 Task: Add Attachment from Google Drive to Card Card0000000047 in Board Board0000000012 in Workspace WS0000000004 in Trello. Add Cover Orange to Card Card0000000047 in Board Board0000000012 in Workspace WS0000000004 in Trello. Add "Add Label …" with "Title" Title0000000047 to Button Button0000000047 to Card Card0000000047 in Board Board0000000012 in Workspace WS0000000004 in Trello. Add Description DS0000000047 to Card Card0000000047 in Board Board0000000012 in Workspace WS0000000004 in Trello. Add Comment CM0000000047 to Card Card0000000047 in Board Board0000000012 in Workspace WS0000000004 in Trello
Action: Mouse moved to (632, 298)
Screenshot: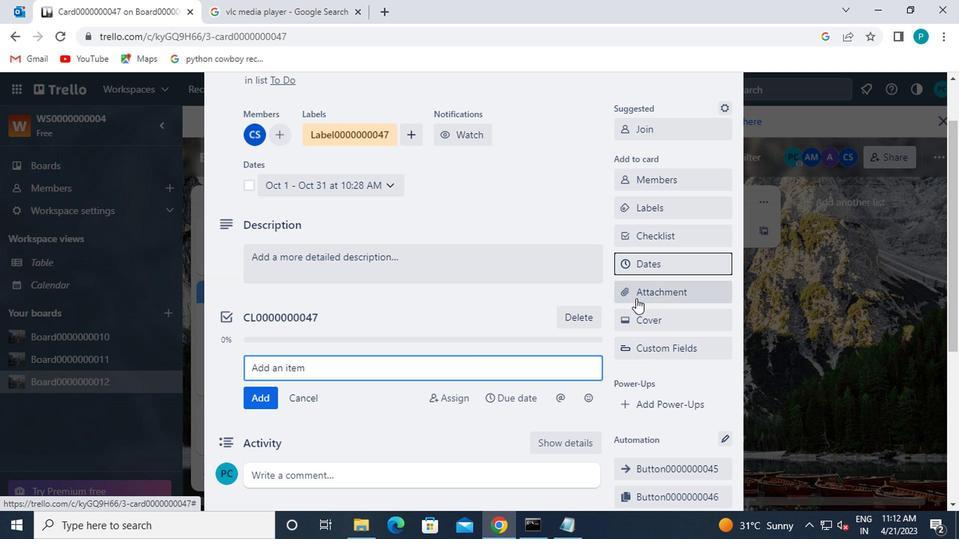 
Action: Mouse pressed left at (632, 298)
Screenshot: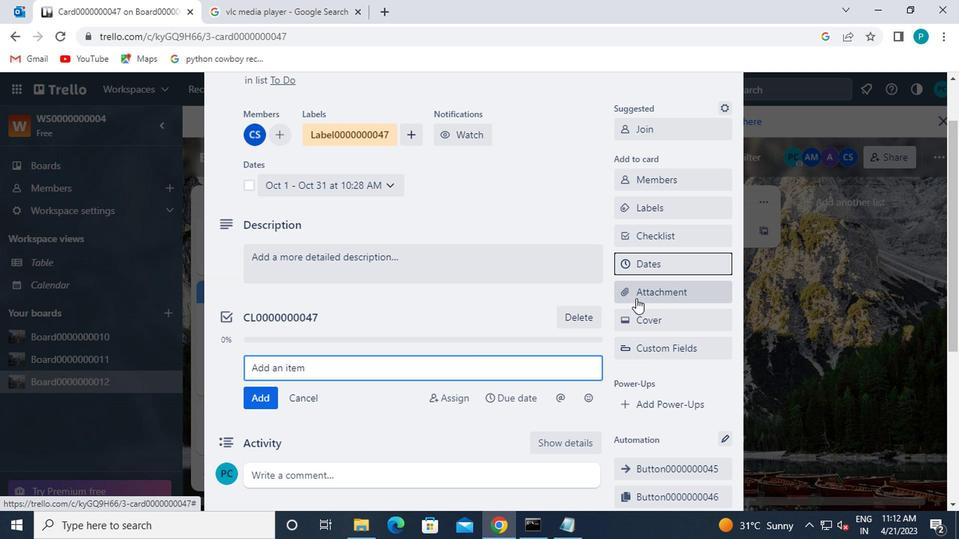 
Action: Mouse moved to (634, 200)
Screenshot: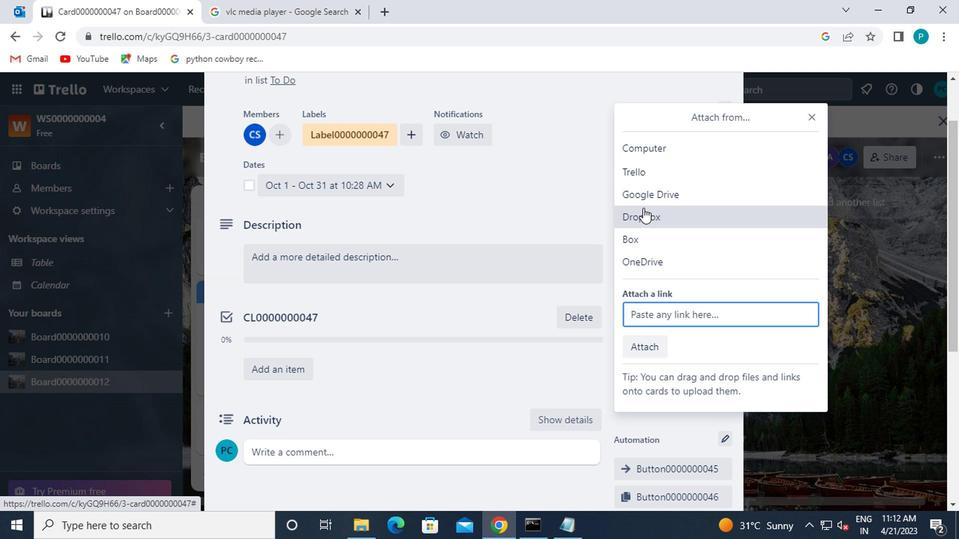
Action: Mouse pressed left at (634, 200)
Screenshot: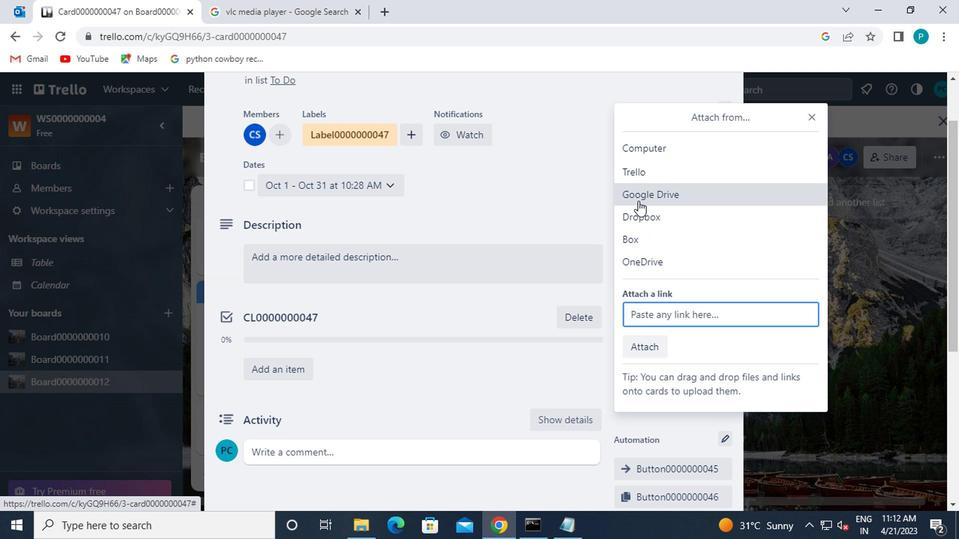 
Action: Mouse moved to (213, 353)
Screenshot: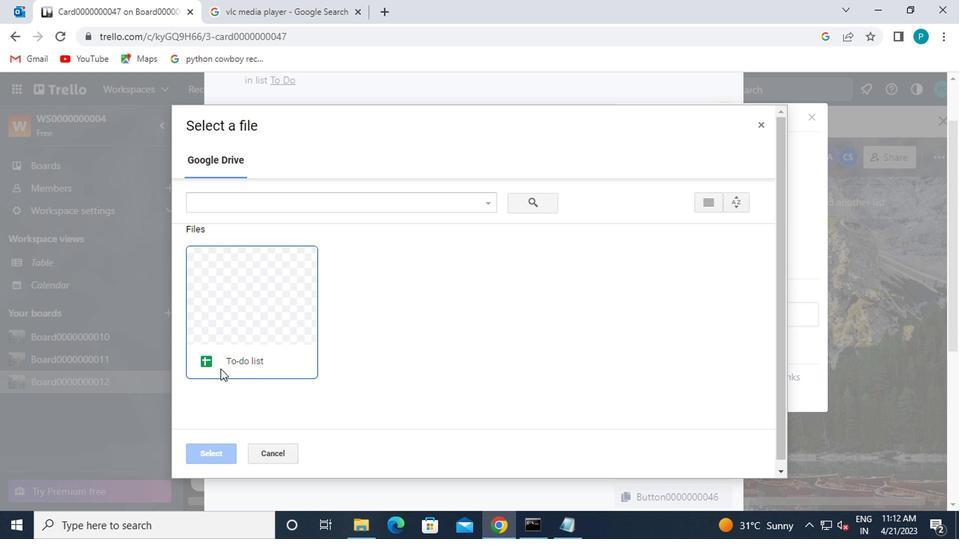 
Action: Mouse pressed left at (213, 353)
Screenshot: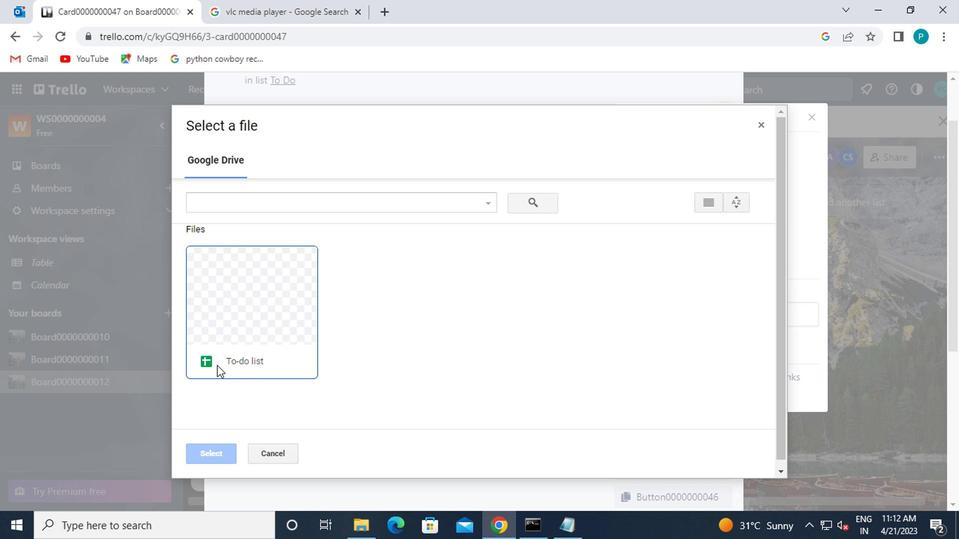 
Action: Mouse moved to (201, 454)
Screenshot: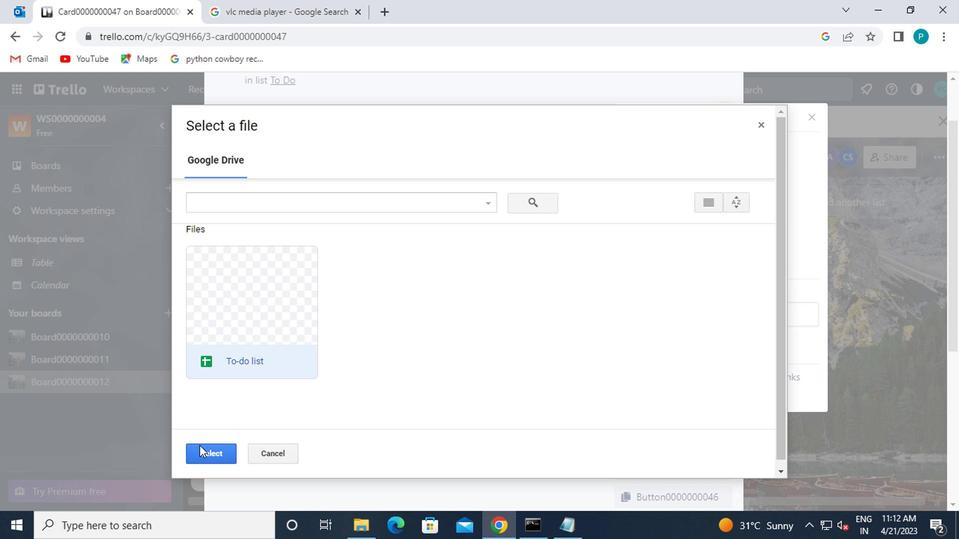 
Action: Mouse pressed left at (201, 454)
Screenshot: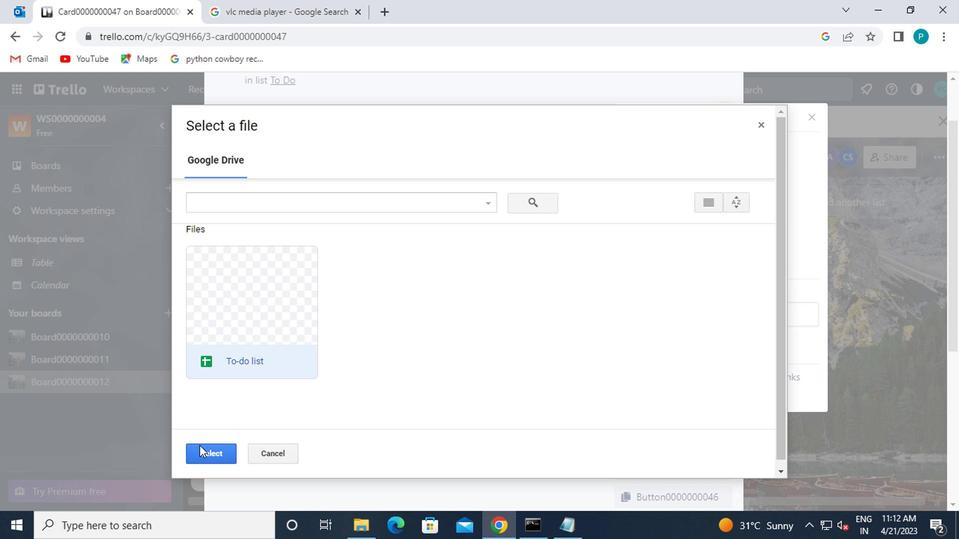 
Action: Mouse moved to (654, 313)
Screenshot: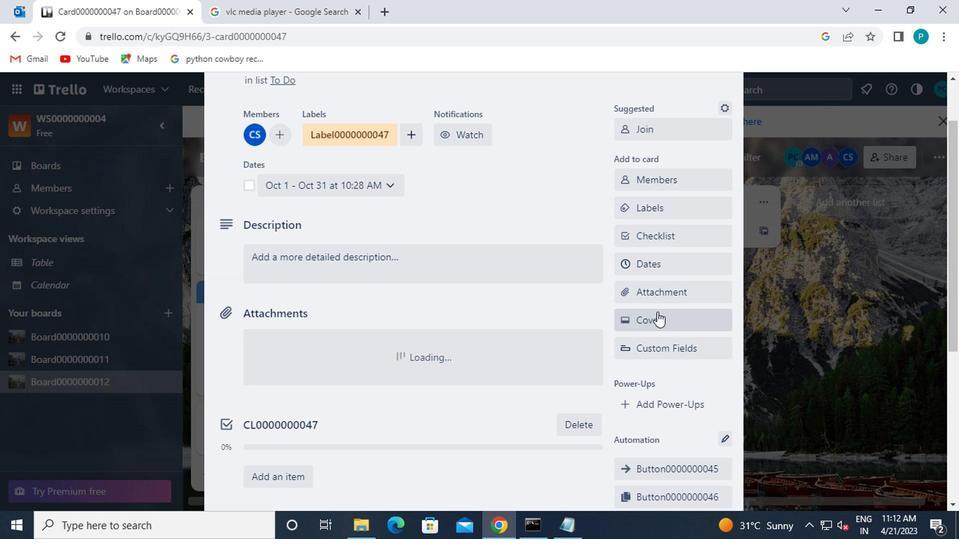 
Action: Mouse pressed left at (654, 313)
Screenshot: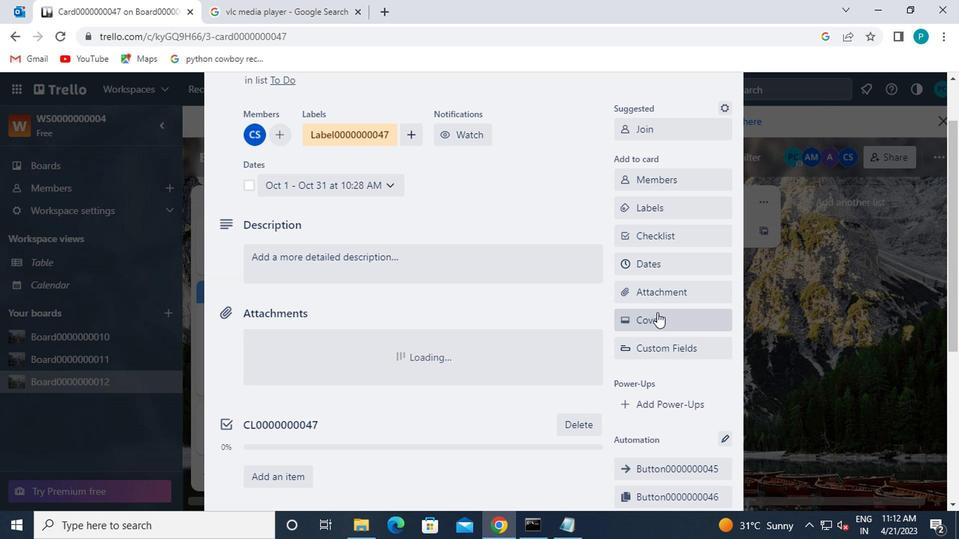 
Action: Mouse moved to (701, 240)
Screenshot: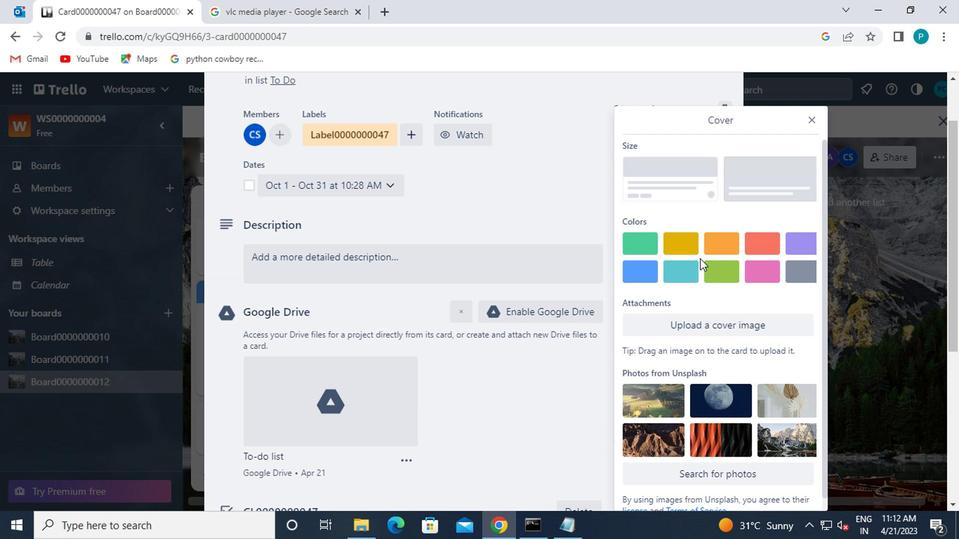 
Action: Mouse pressed left at (701, 240)
Screenshot: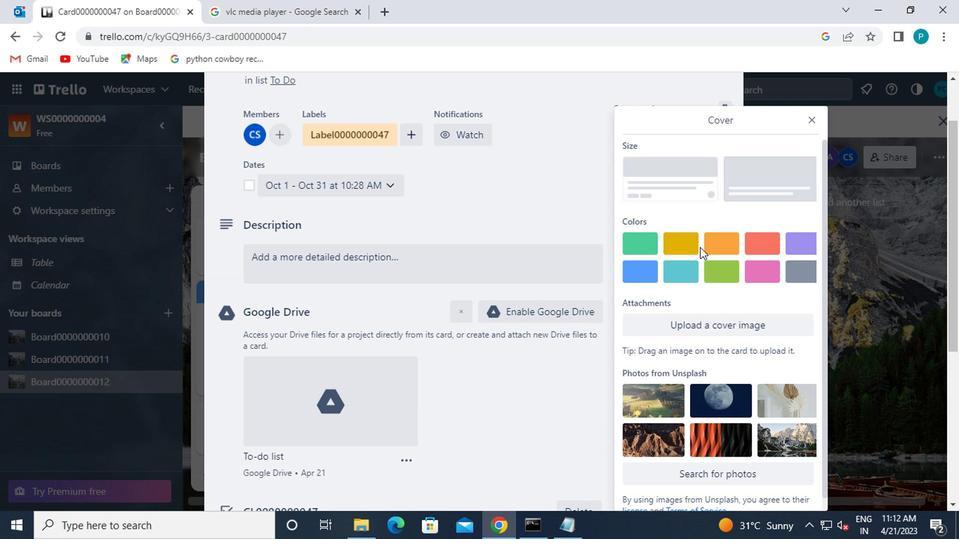 
Action: Mouse moved to (802, 117)
Screenshot: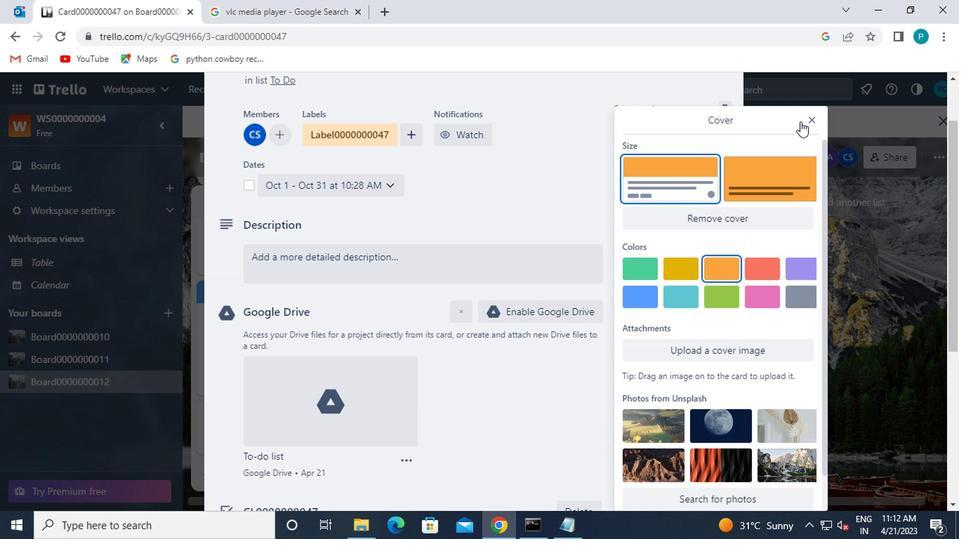 
Action: Mouse pressed left at (802, 117)
Screenshot: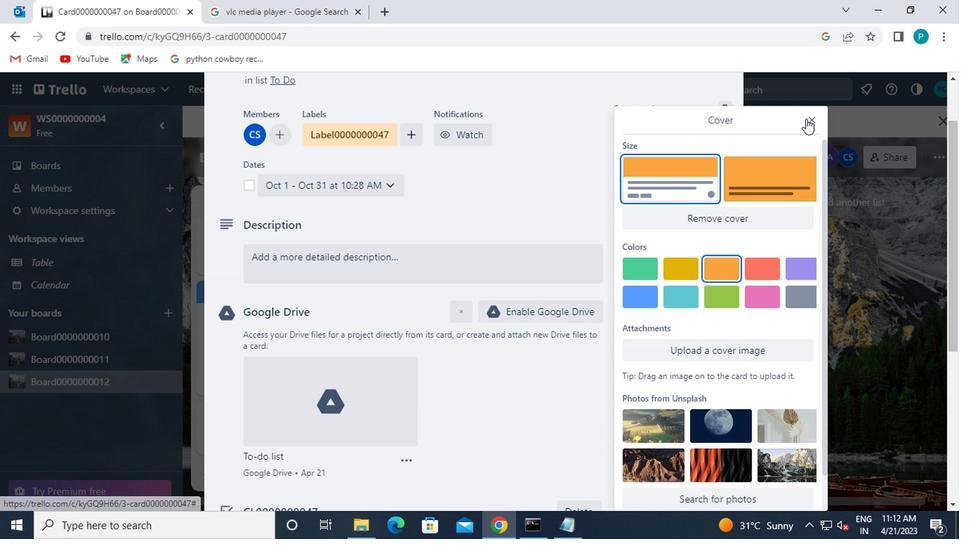 
Action: Mouse moved to (552, 347)
Screenshot: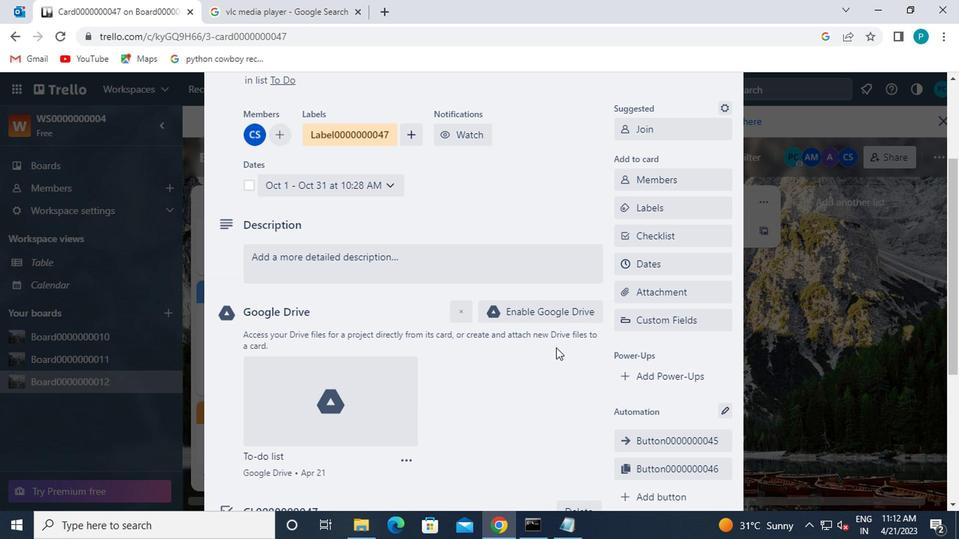 
Action: Mouse scrolled (552, 347) with delta (0, 0)
Screenshot: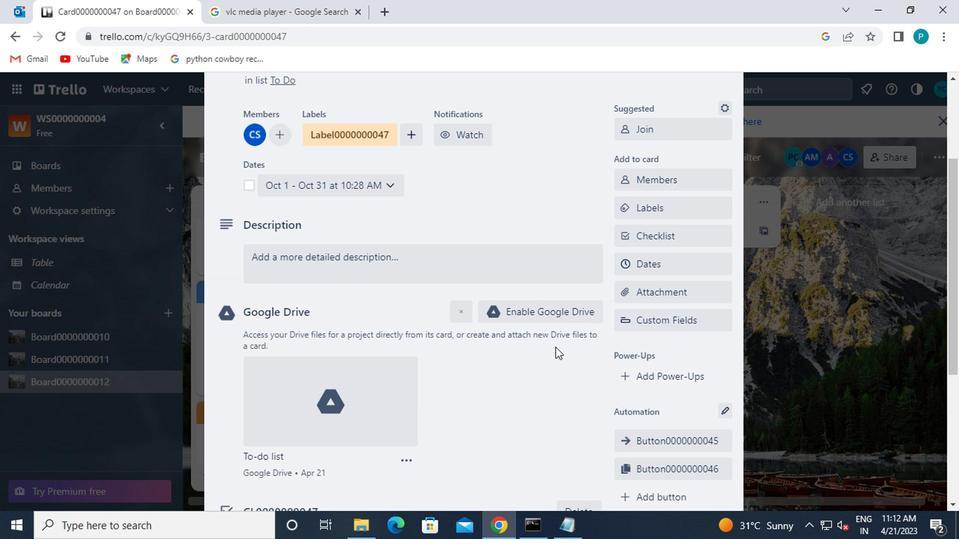 
Action: Mouse moved to (641, 420)
Screenshot: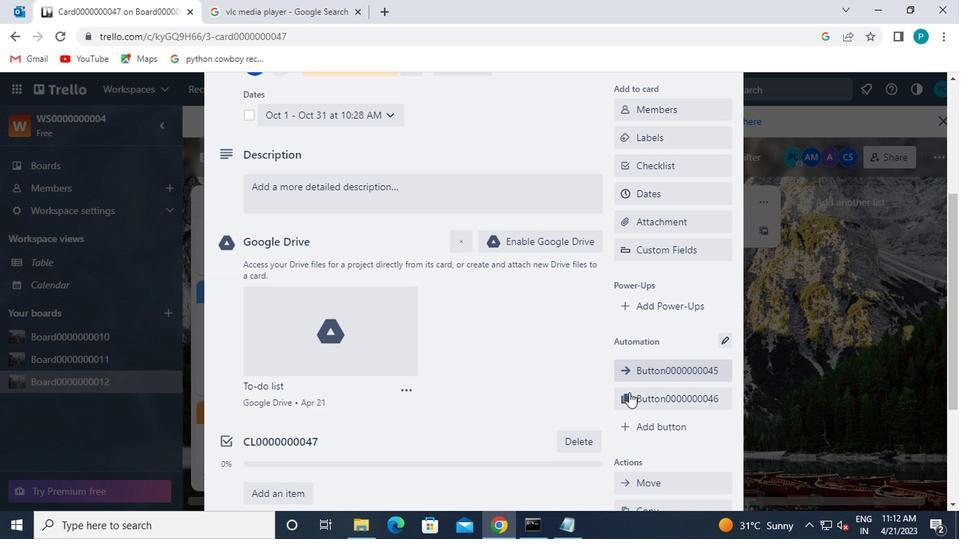 
Action: Mouse pressed left at (641, 420)
Screenshot: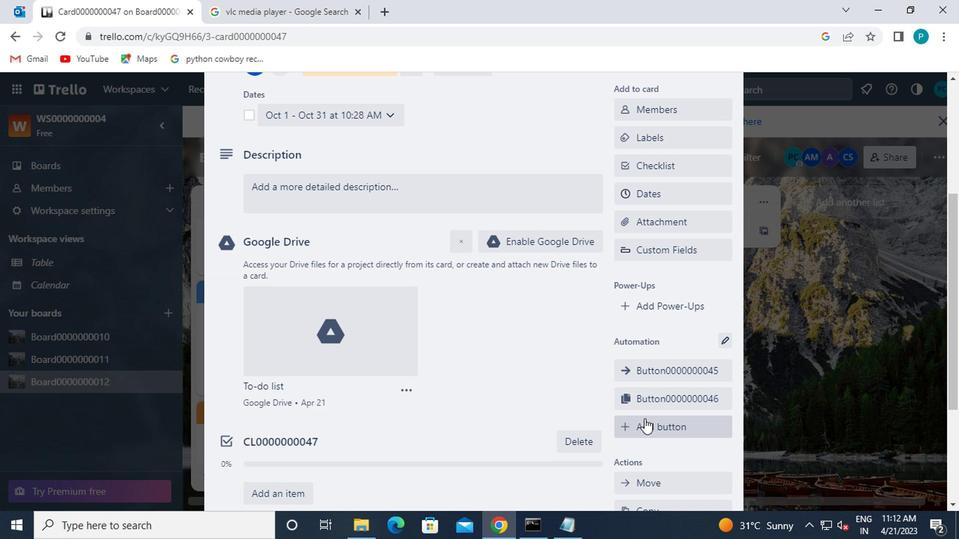 
Action: Mouse moved to (650, 239)
Screenshot: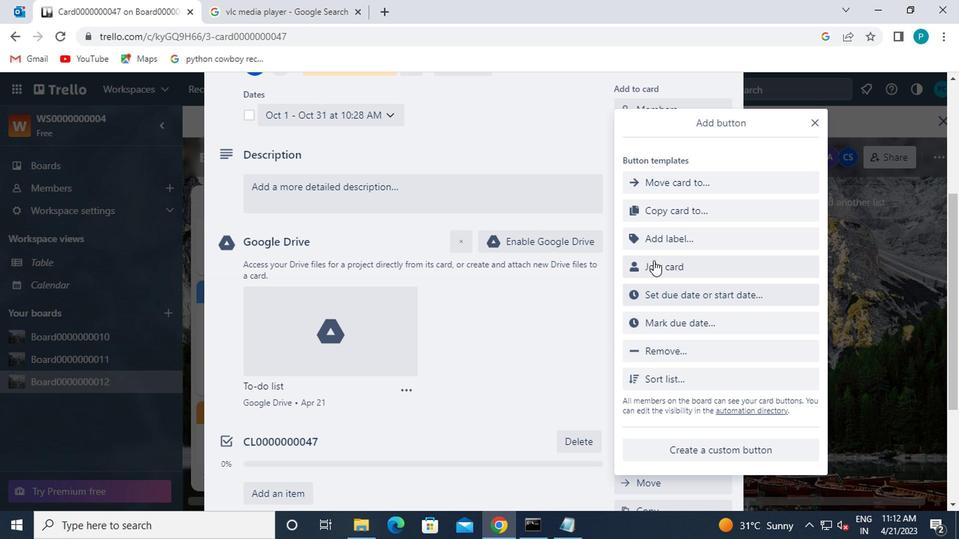 
Action: Mouse pressed left at (650, 239)
Screenshot: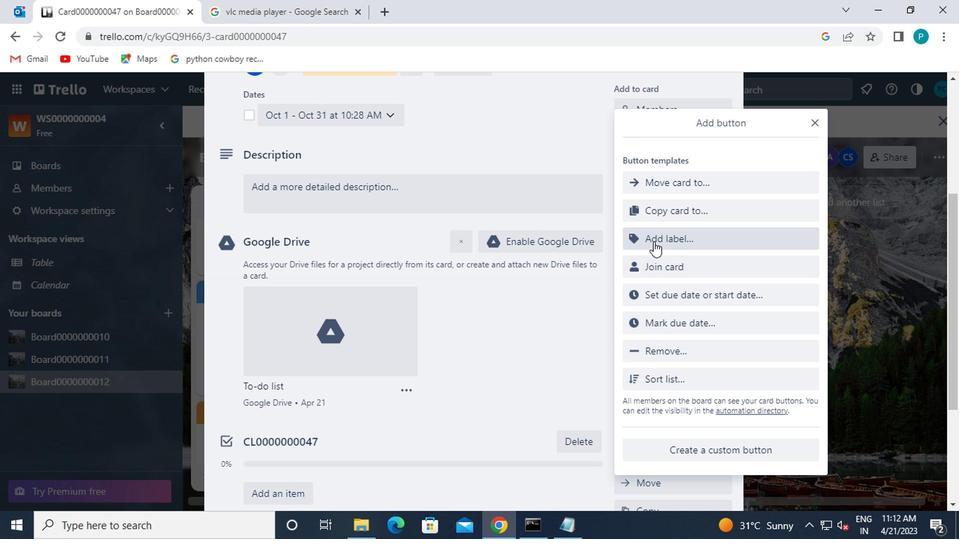 
Action: Key pressed <Key.caps_lock><Key.caps_lock>t<Key.caps_lock>itle0000000047
Screenshot: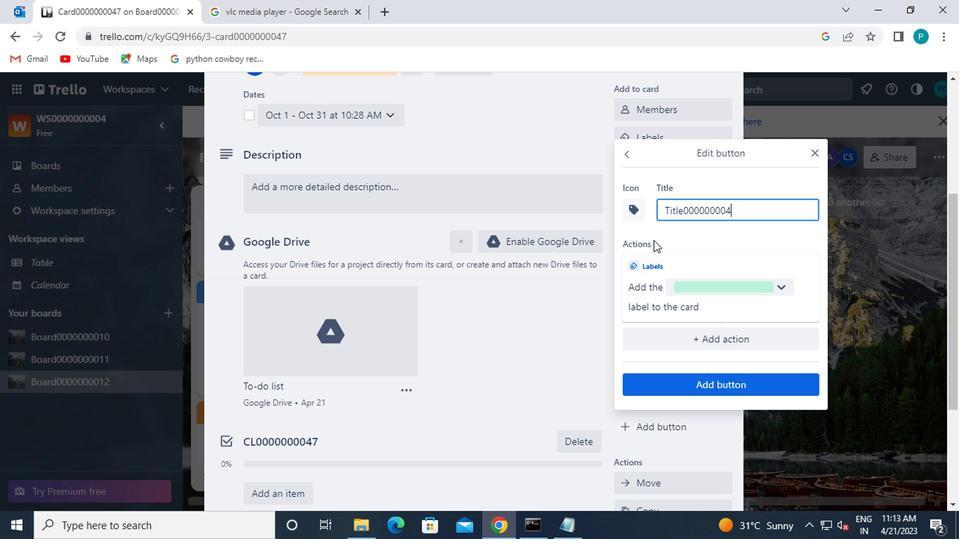 
Action: Mouse moved to (690, 380)
Screenshot: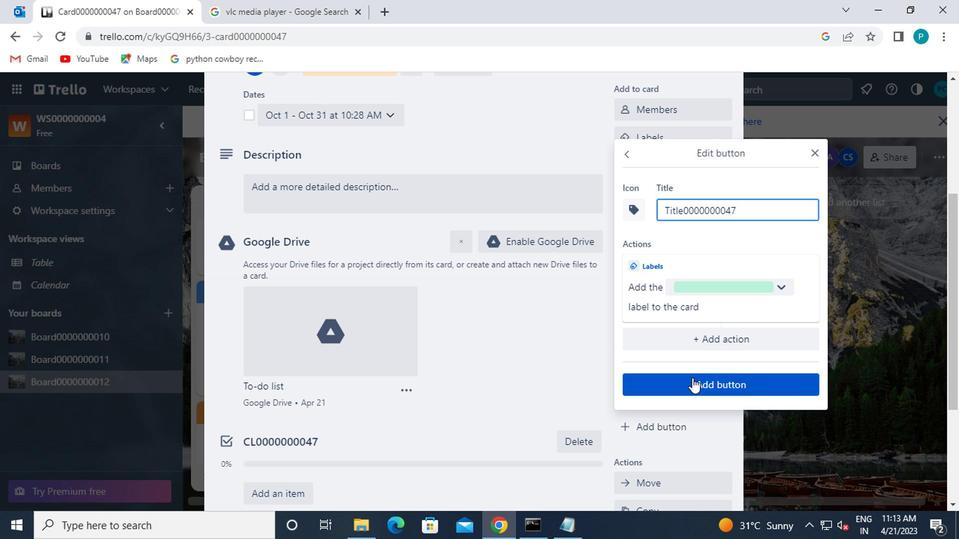 
Action: Mouse pressed left at (690, 380)
Screenshot: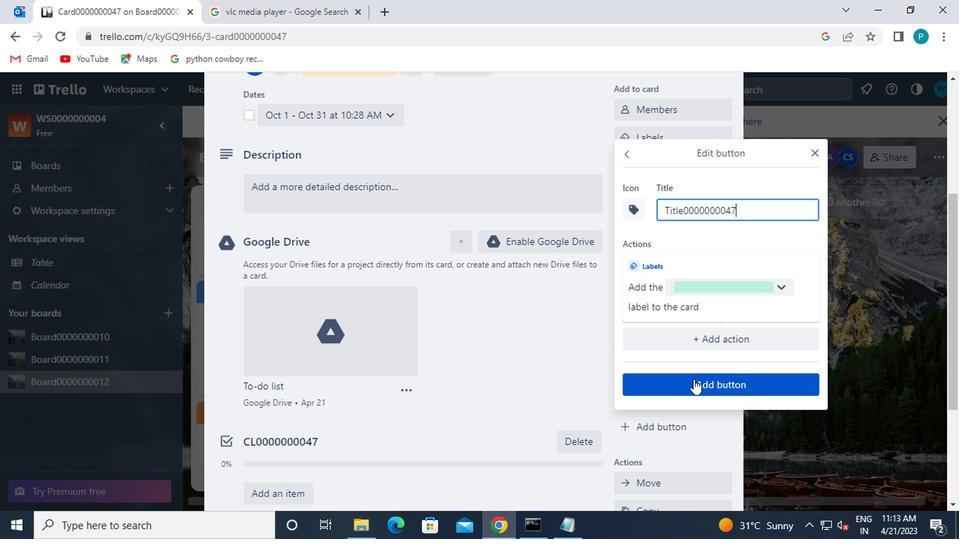 
Action: Mouse moved to (540, 344)
Screenshot: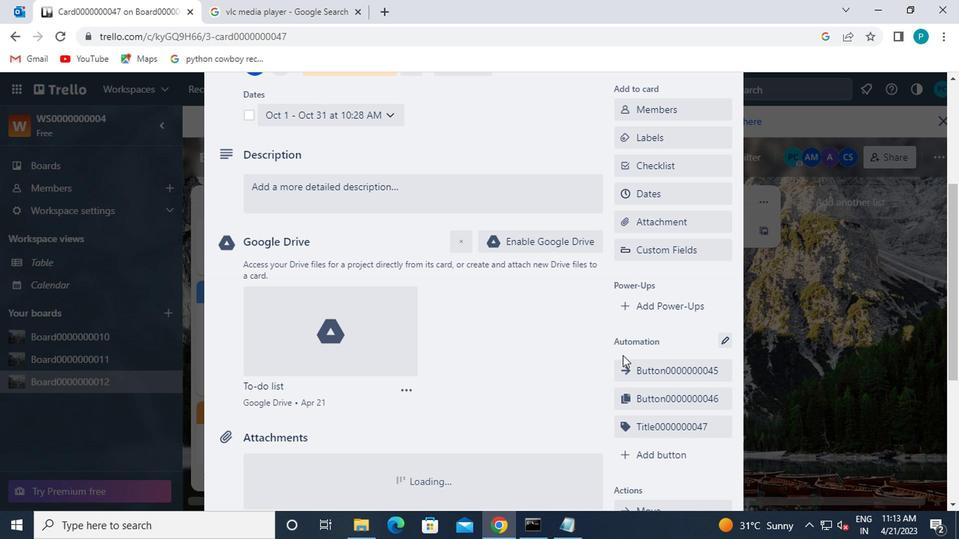 
Action: Mouse scrolled (540, 344) with delta (0, 0)
Screenshot: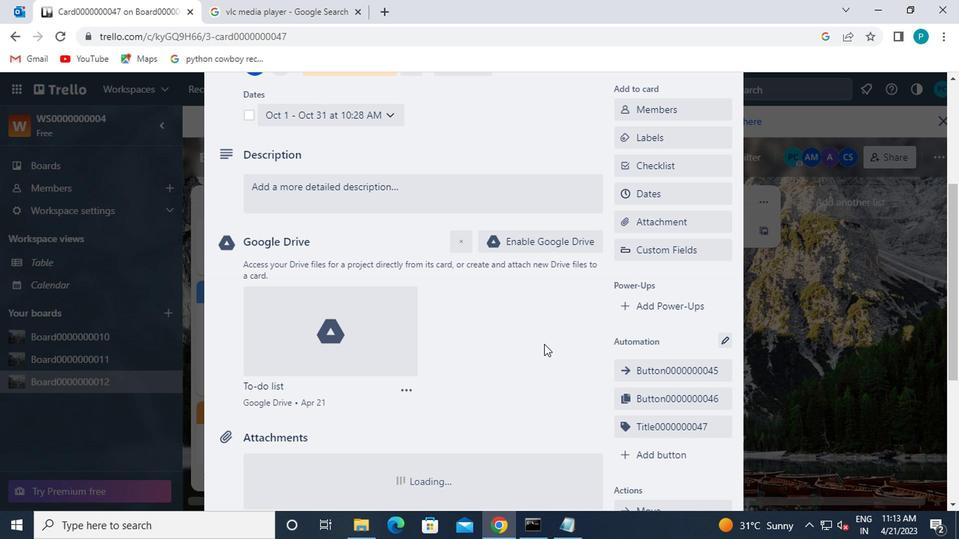
Action: Mouse scrolled (540, 344) with delta (0, 0)
Screenshot: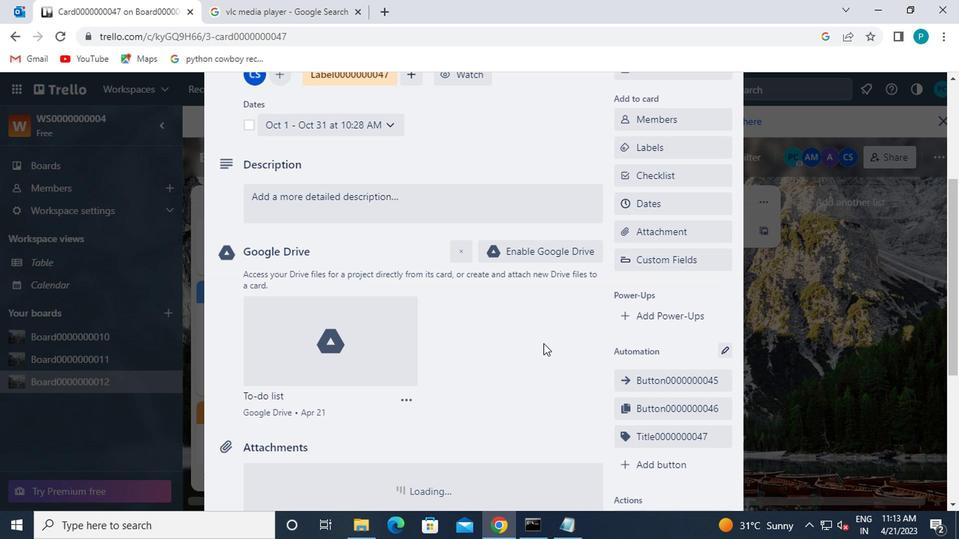 
Action: Mouse scrolled (540, 343) with delta (0, 0)
Screenshot: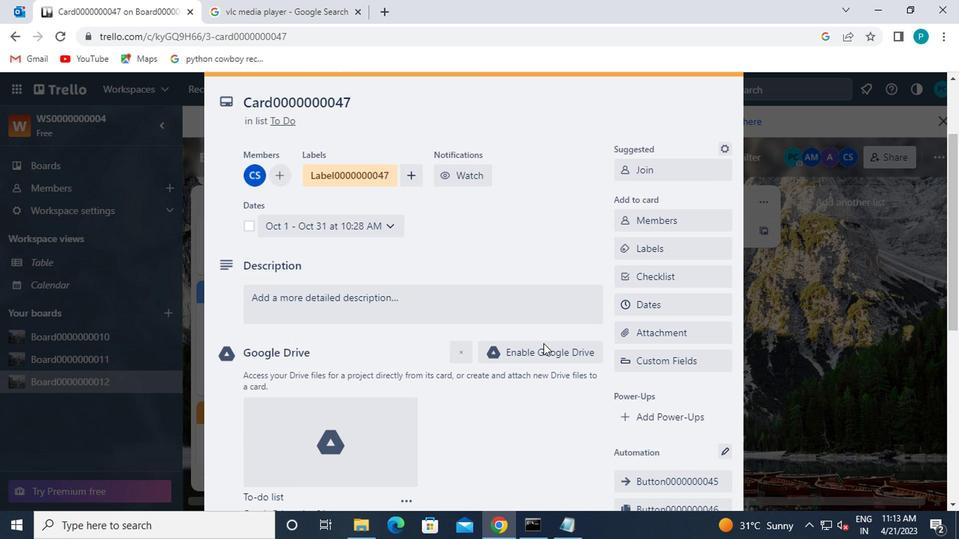 
Action: Mouse moved to (357, 255)
Screenshot: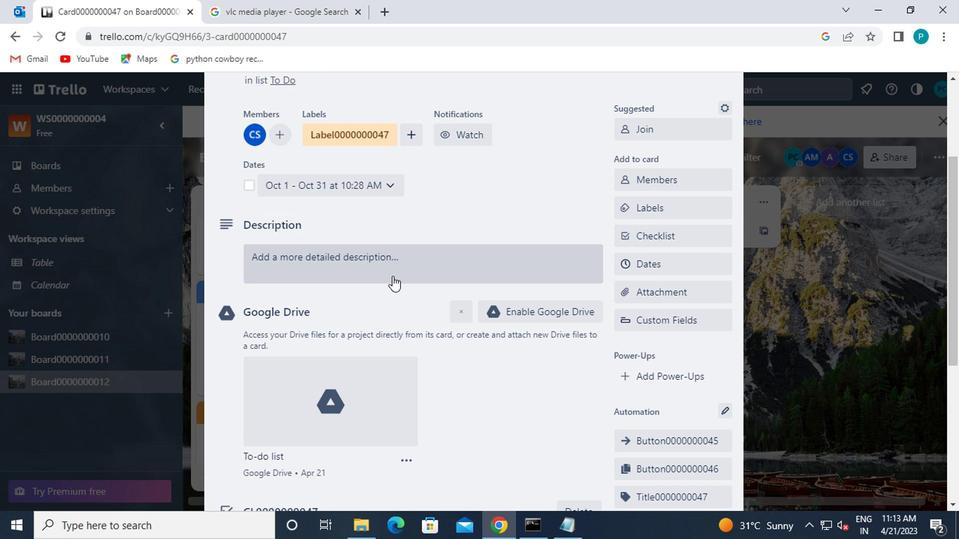 
Action: Mouse pressed left at (357, 255)
Screenshot: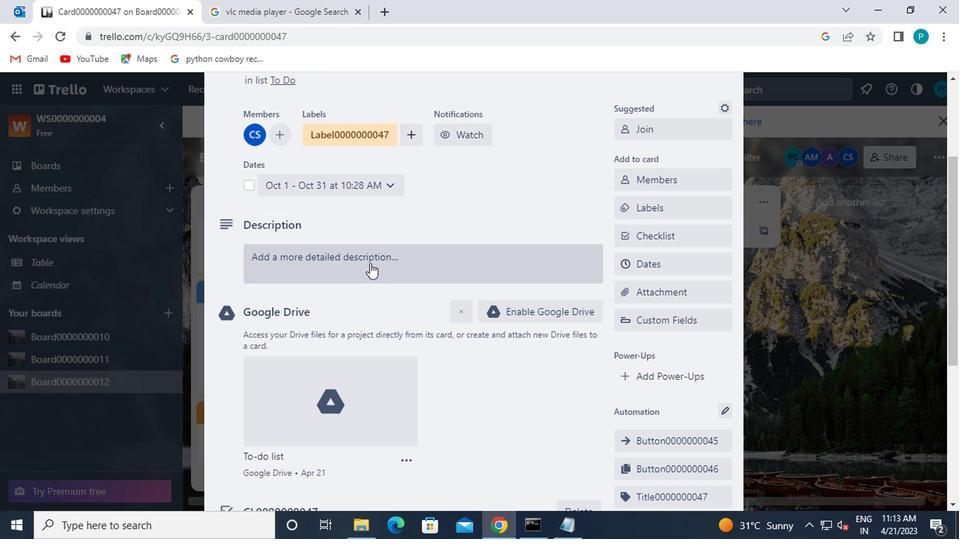 
Action: Key pressed <Key.caps_lock>ds0000000047
Screenshot: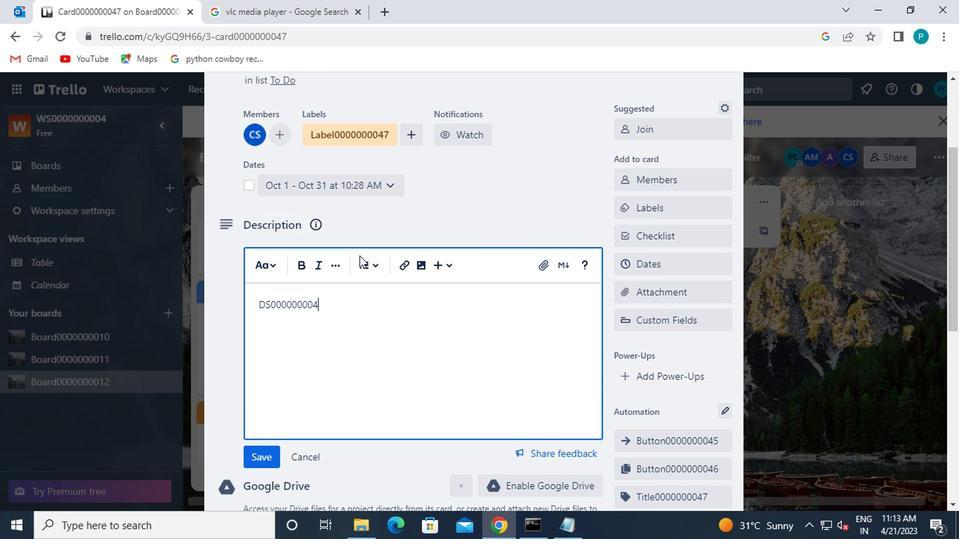 
Action: Mouse moved to (261, 456)
Screenshot: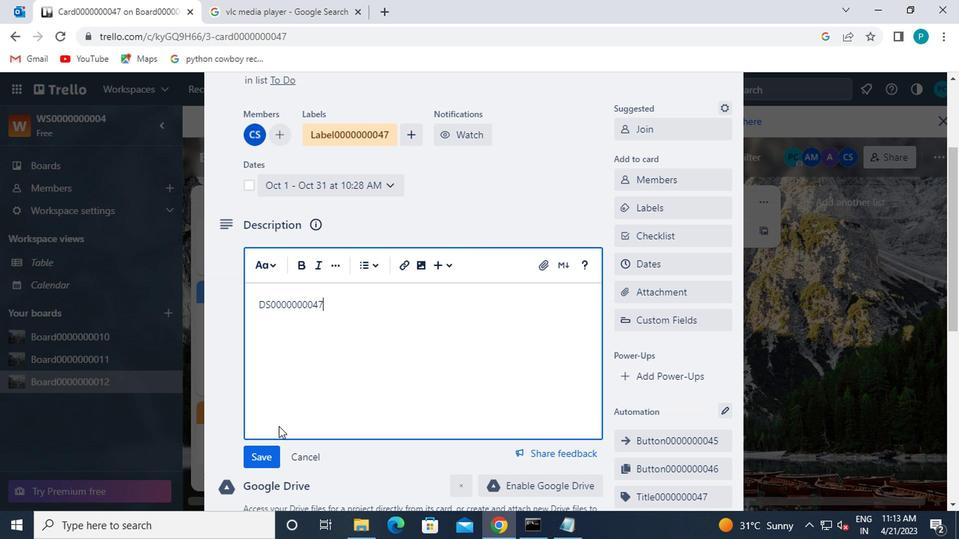
Action: Mouse pressed left at (261, 456)
Screenshot: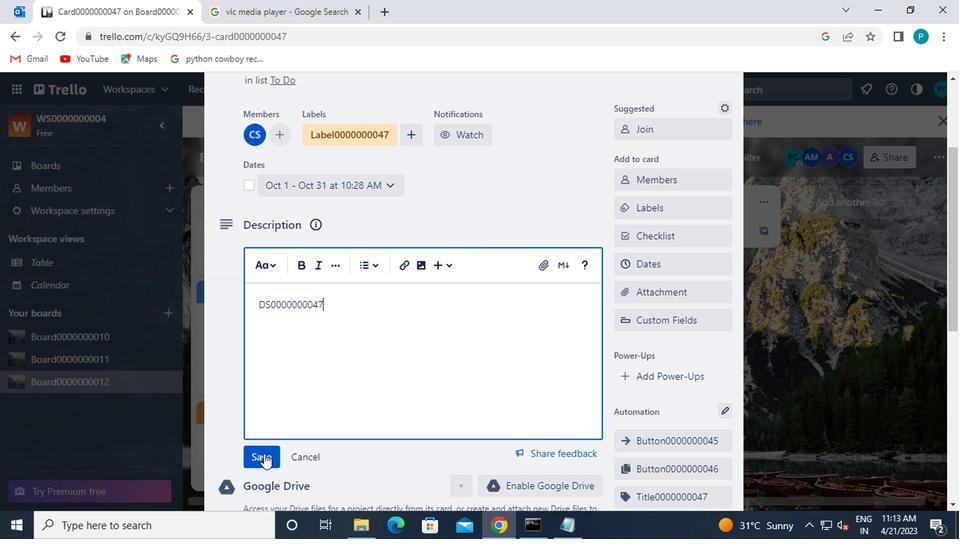
Action: Mouse moved to (326, 435)
Screenshot: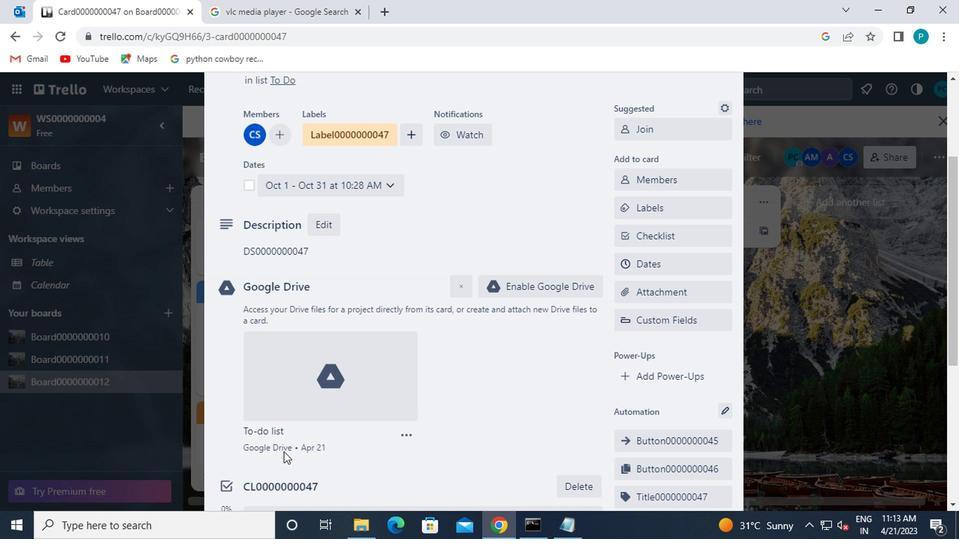 
Action: Mouse scrolled (326, 435) with delta (0, 0)
Screenshot: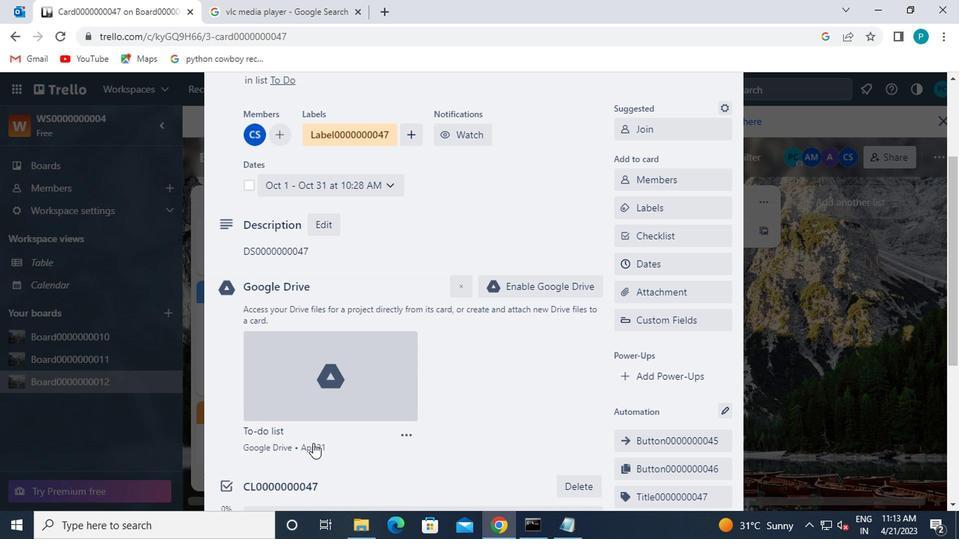 
Action: Mouse scrolled (326, 435) with delta (0, 0)
Screenshot: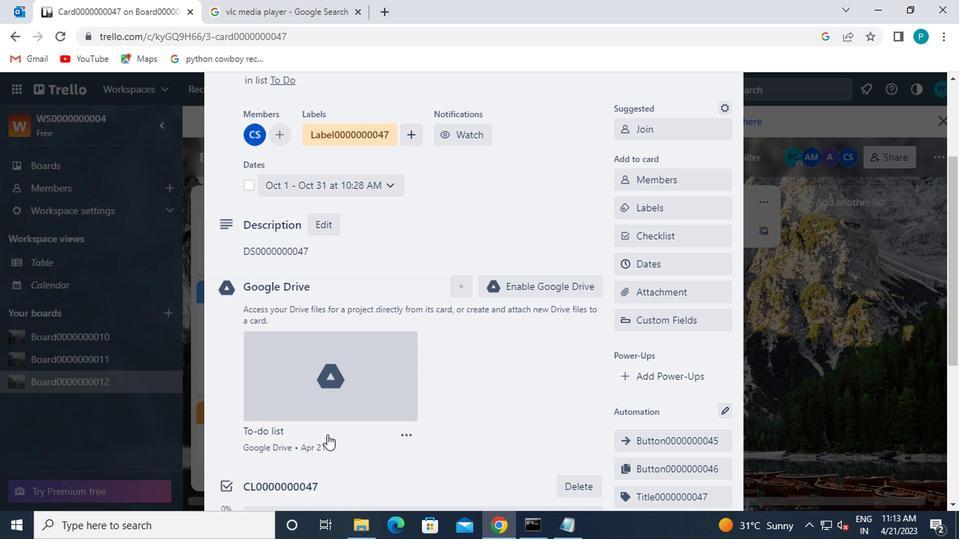 
Action: Mouse moved to (326, 452)
Screenshot: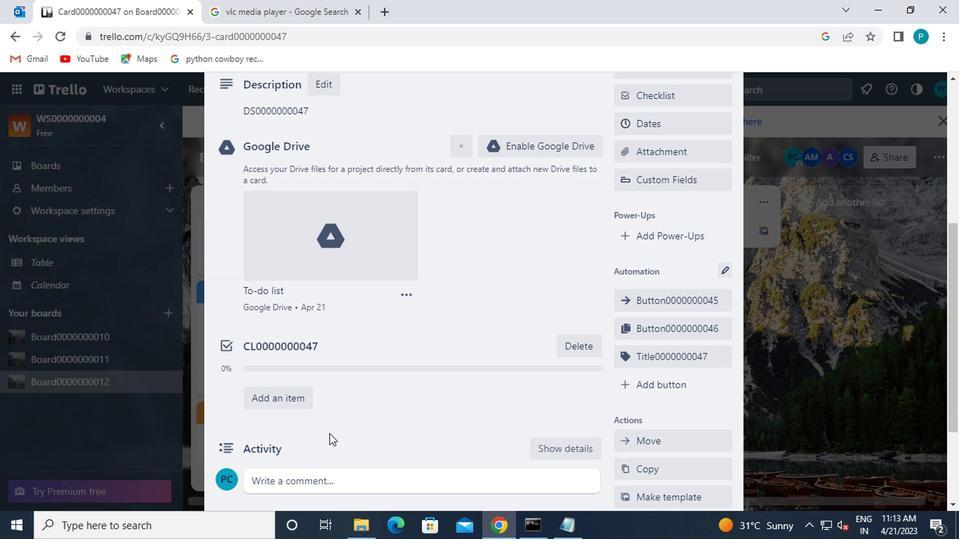 
Action: Mouse scrolled (326, 451) with delta (0, 0)
Screenshot: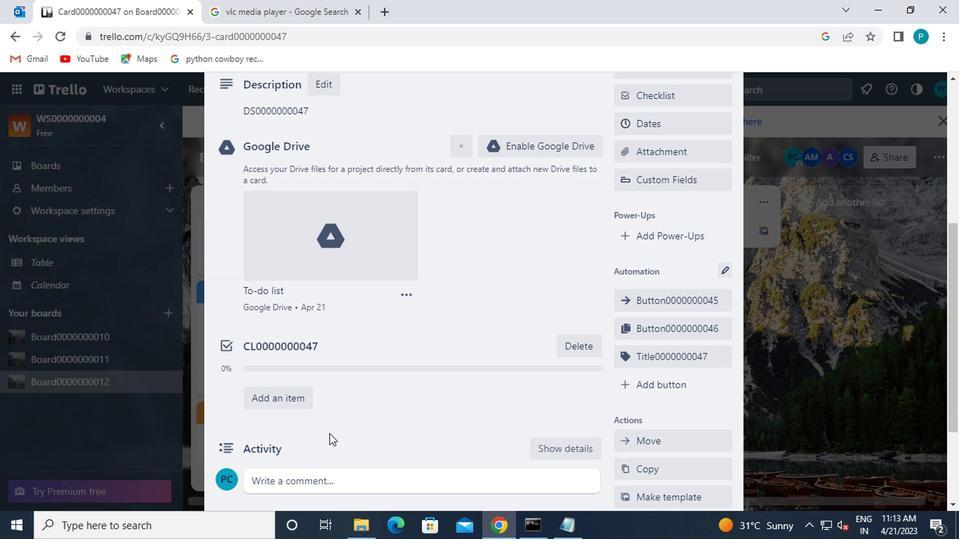 
Action: Mouse moved to (282, 418)
Screenshot: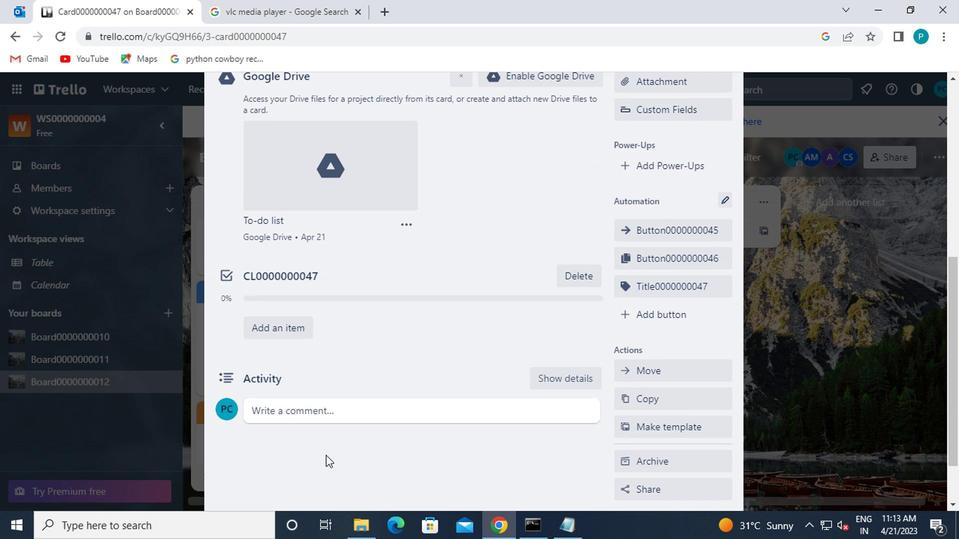 
Action: Mouse pressed left at (282, 418)
Screenshot: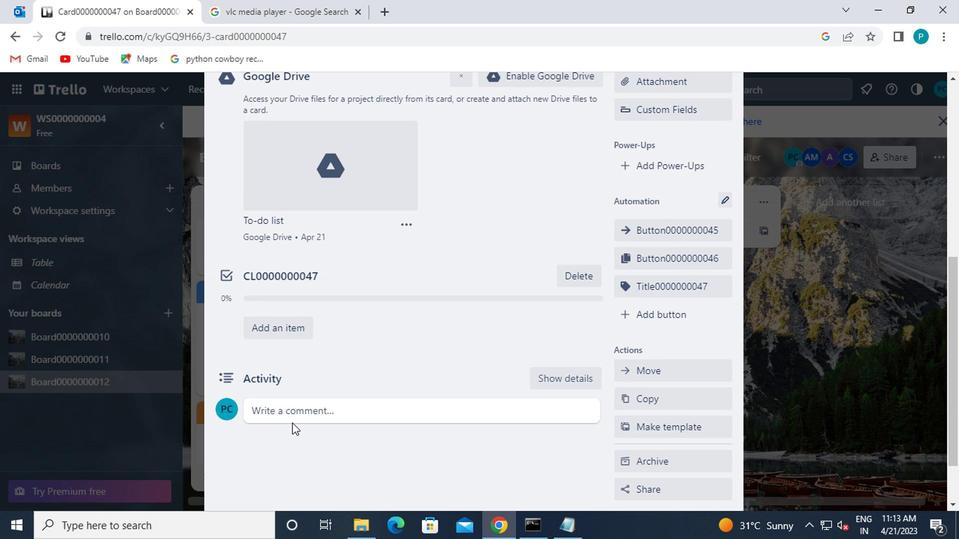 
Action: Key pressed cm00000000
Screenshot: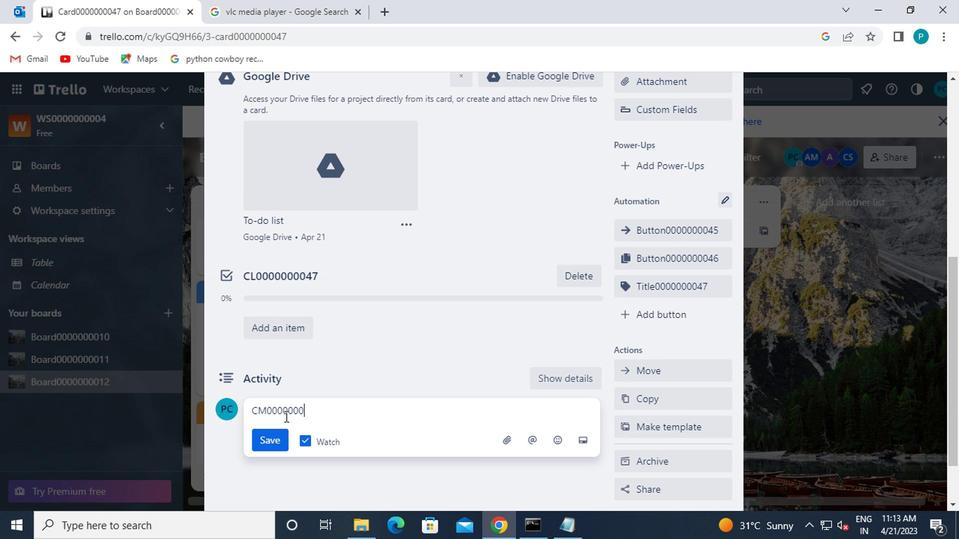 
Action: Mouse moved to (282, 417)
Screenshot: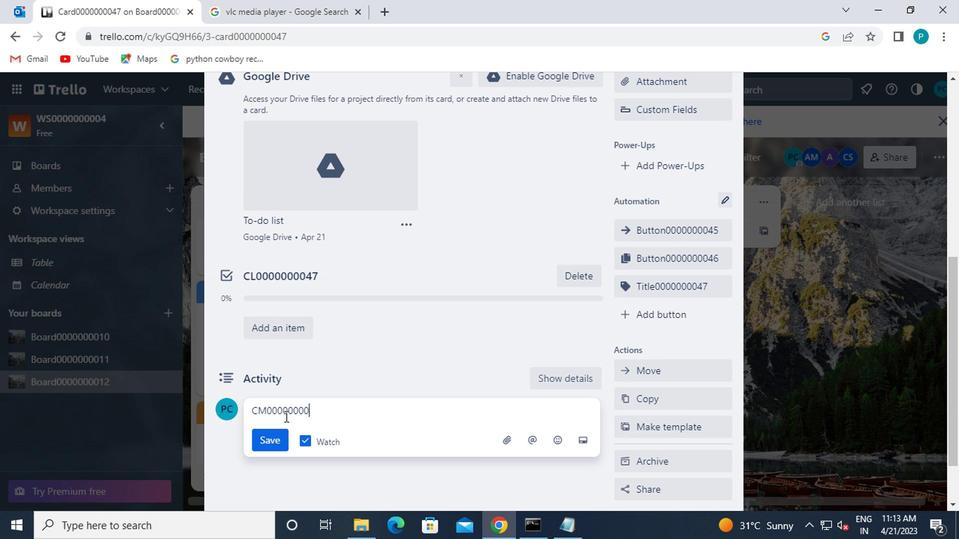 
Action: Key pressed 47
Screenshot: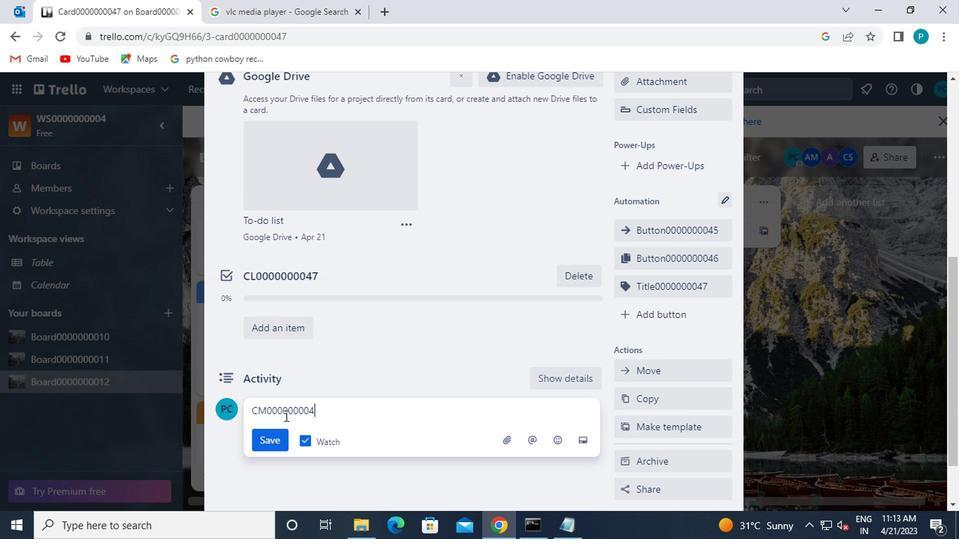 
Action: Mouse moved to (277, 436)
Screenshot: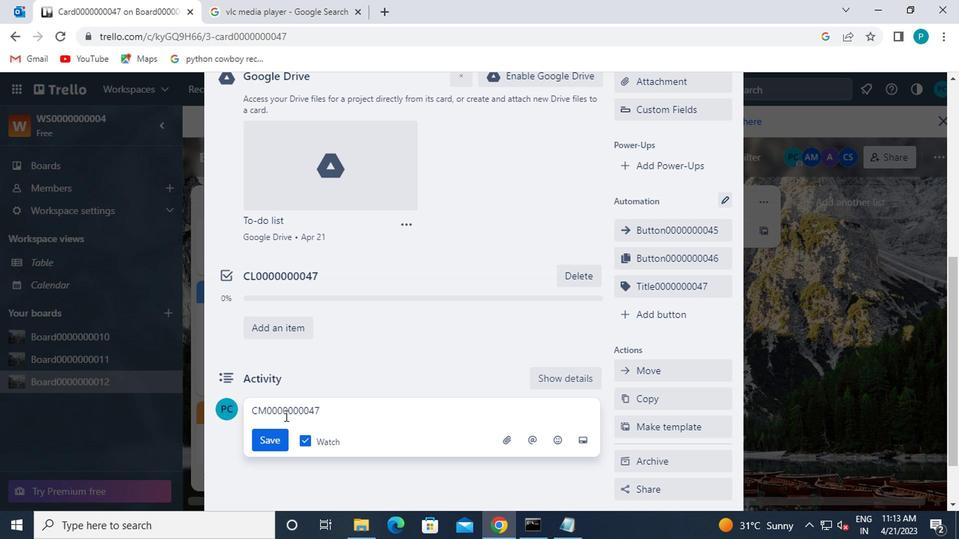 
Action: Mouse pressed left at (277, 436)
Screenshot: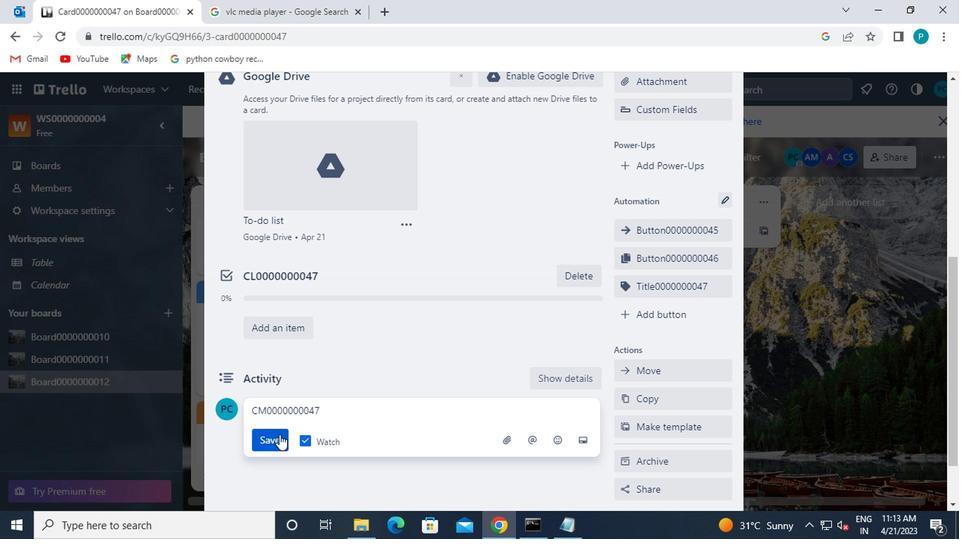 
Action: Mouse moved to (320, 442)
Screenshot: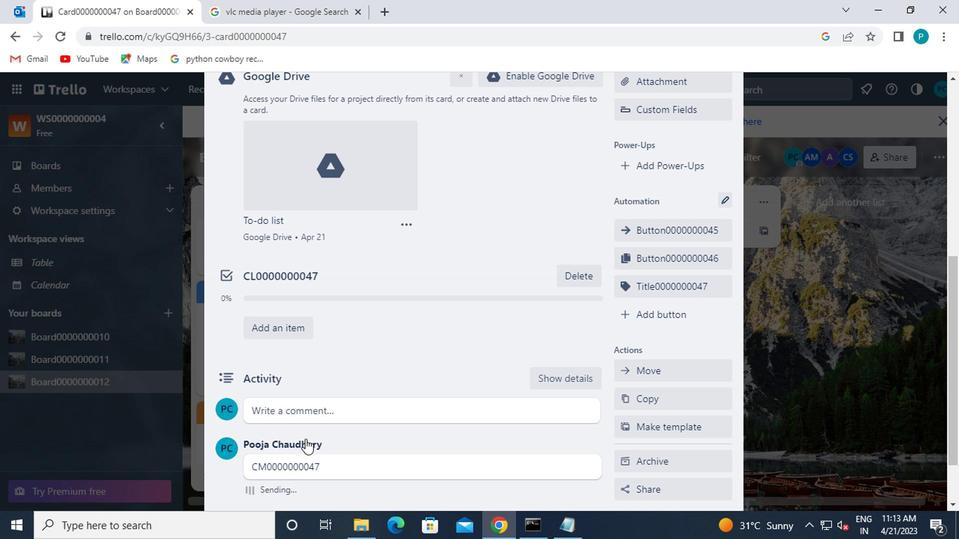 
Action: Mouse scrolled (320, 443) with delta (0, 0)
Screenshot: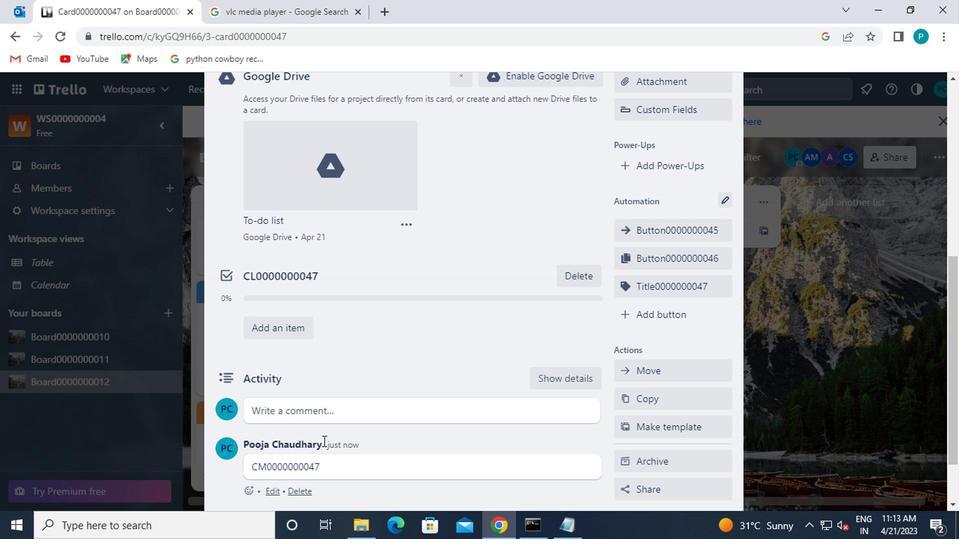 
Action: Mouse scrolled (320, 443) with delta (0, 0)
Screenshot: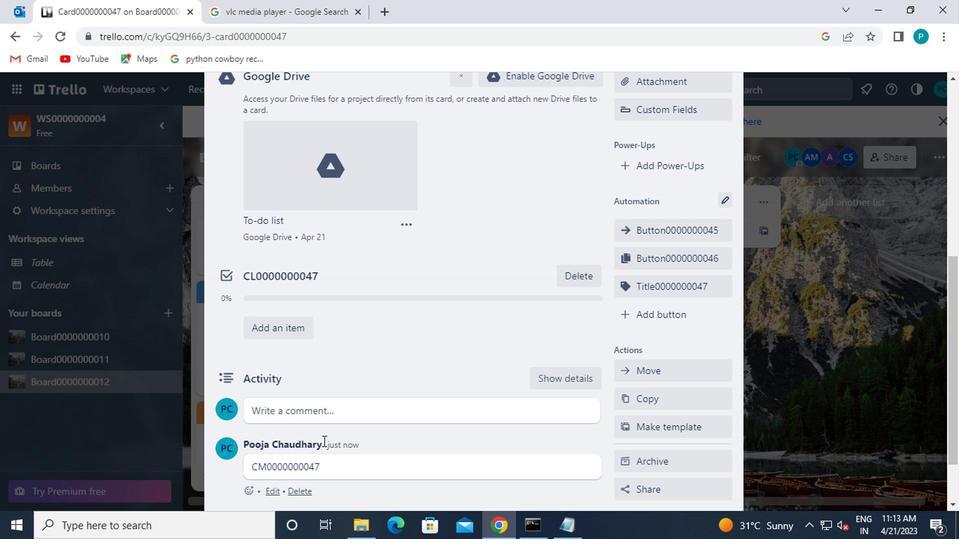 
Action: Mouse scrolled (320, 443) with delta (0, 0)
Screenshot: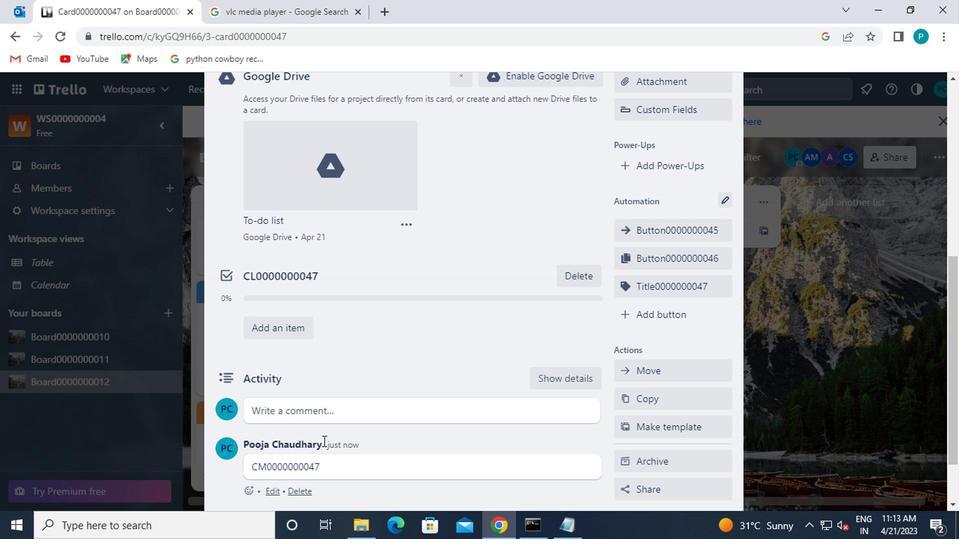 
Action: Mouse scrolled (320, 443) with delta (0, 0)
Screenshot: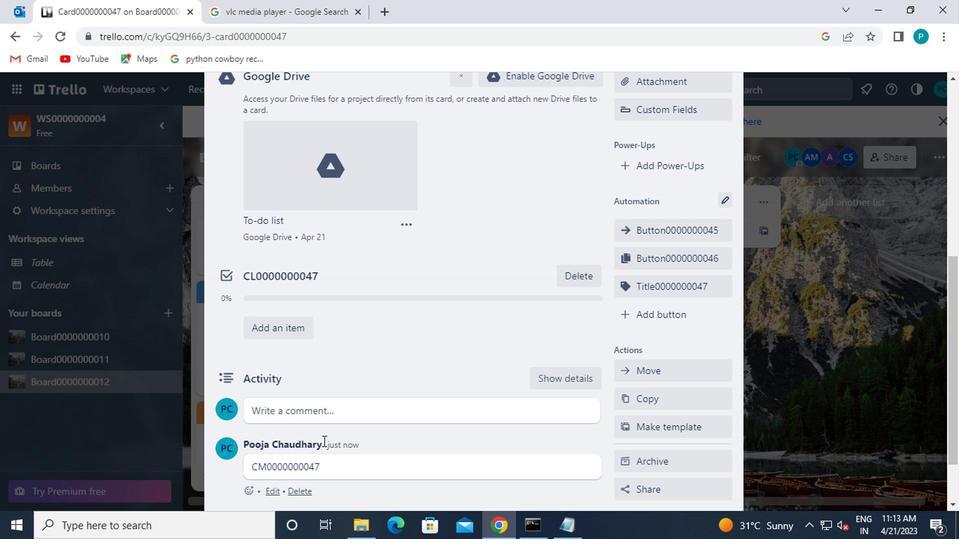 
